 Task: Set a reminder to water the plants every other day at 9:00 AM.
Action: Mouse moved to (71, 105)
Screenshot: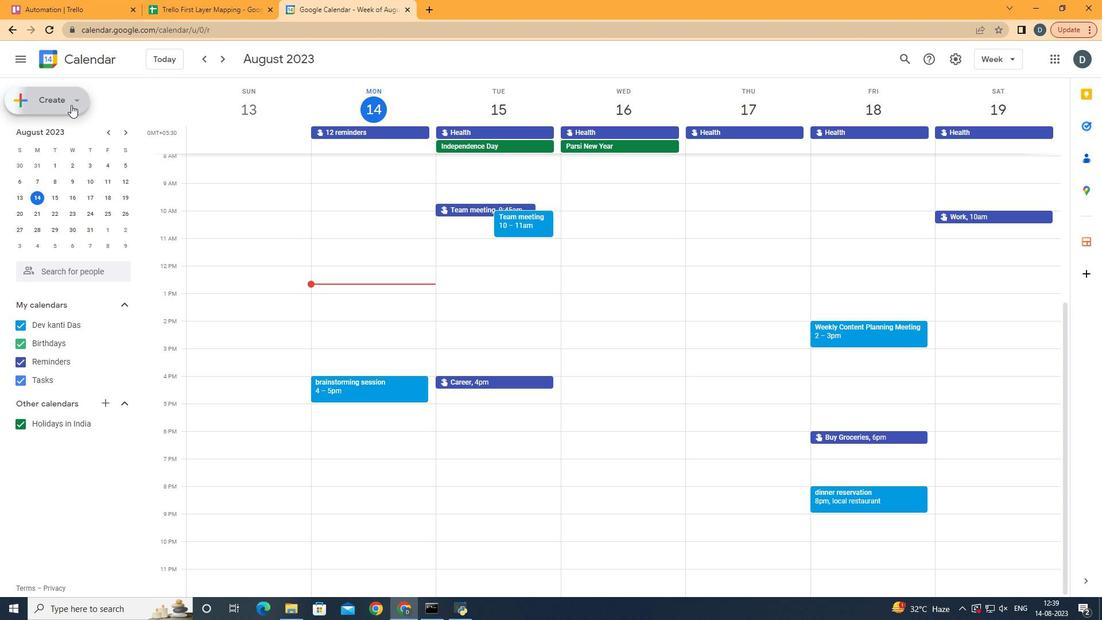 
Action: Mouse pressed left at (71, 105)
Screenshot: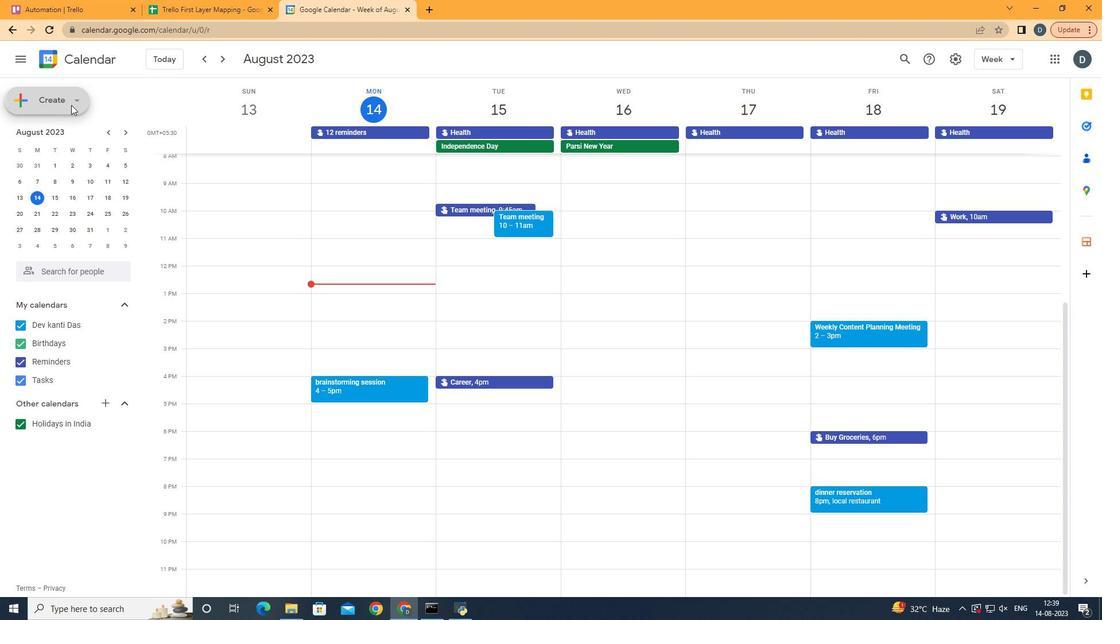 
Action: Mouse moved to (69, 129)
Screenshot: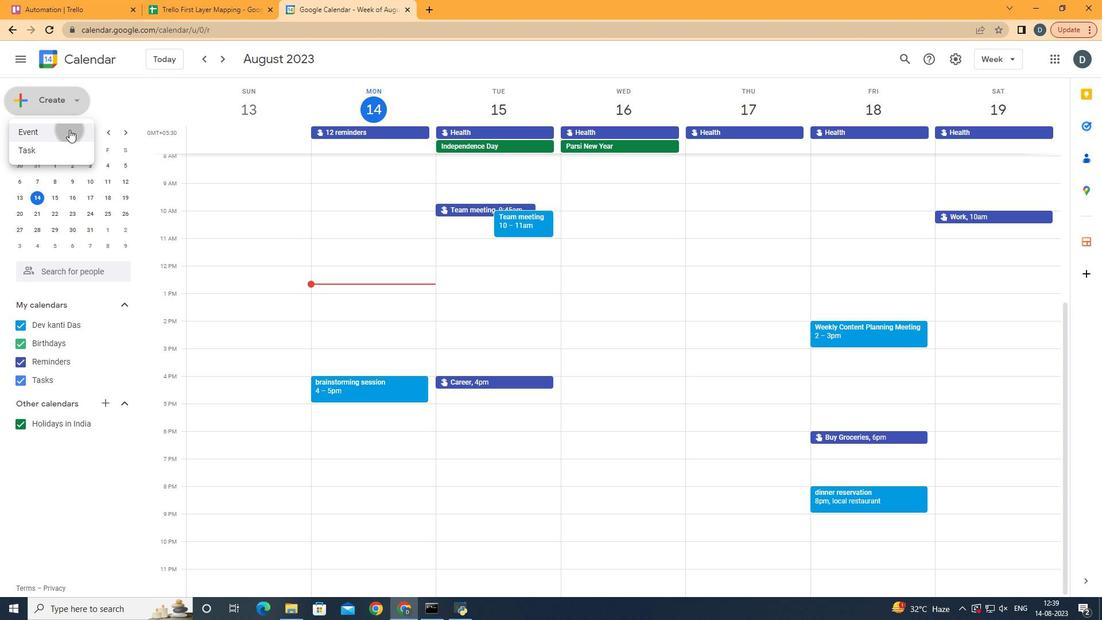 
Action: Mouse pressed left at (69, 129)
Screenshot: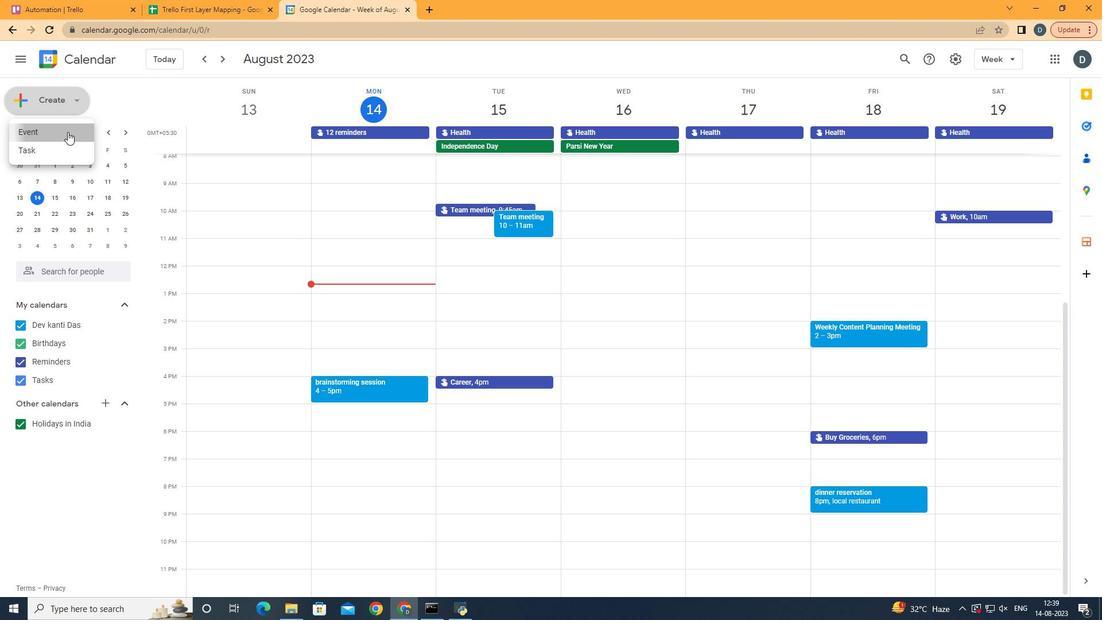 
Action: Mouse moved to (168, 243)
Screenshot: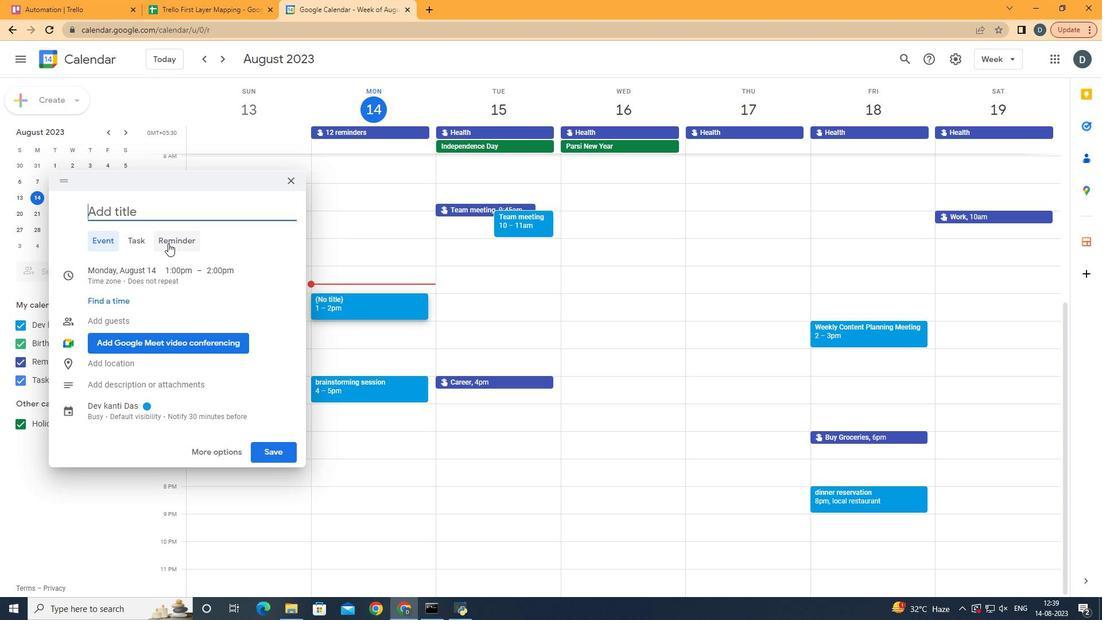 
Action: Mouse pressed left at (168, 243)
Screenshot: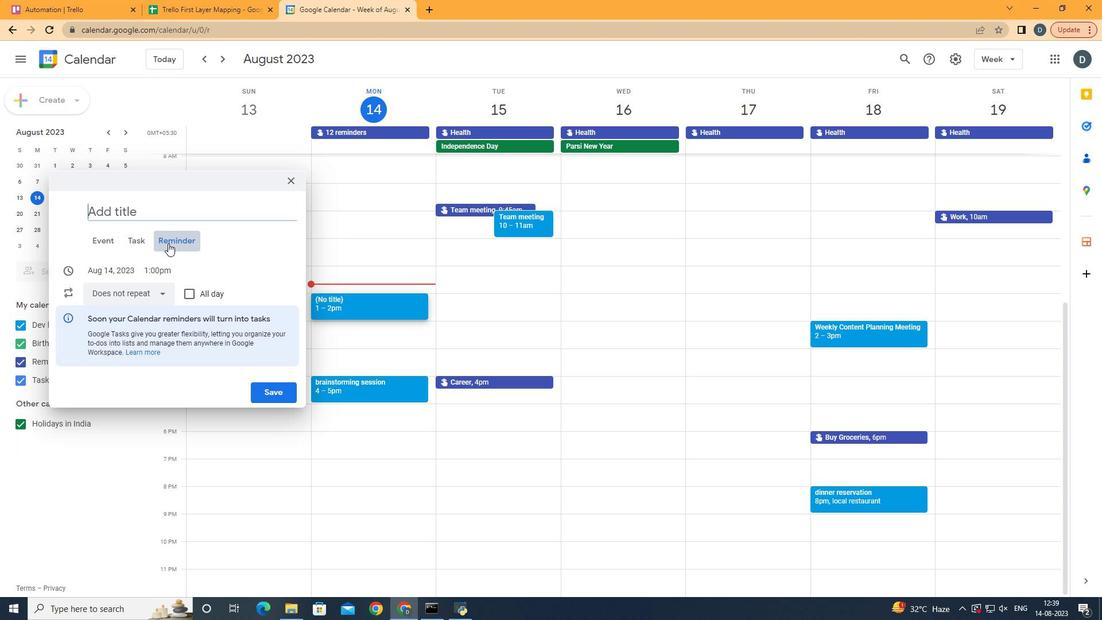 
Action: Mouse moved to (131, 208)
Screenshot: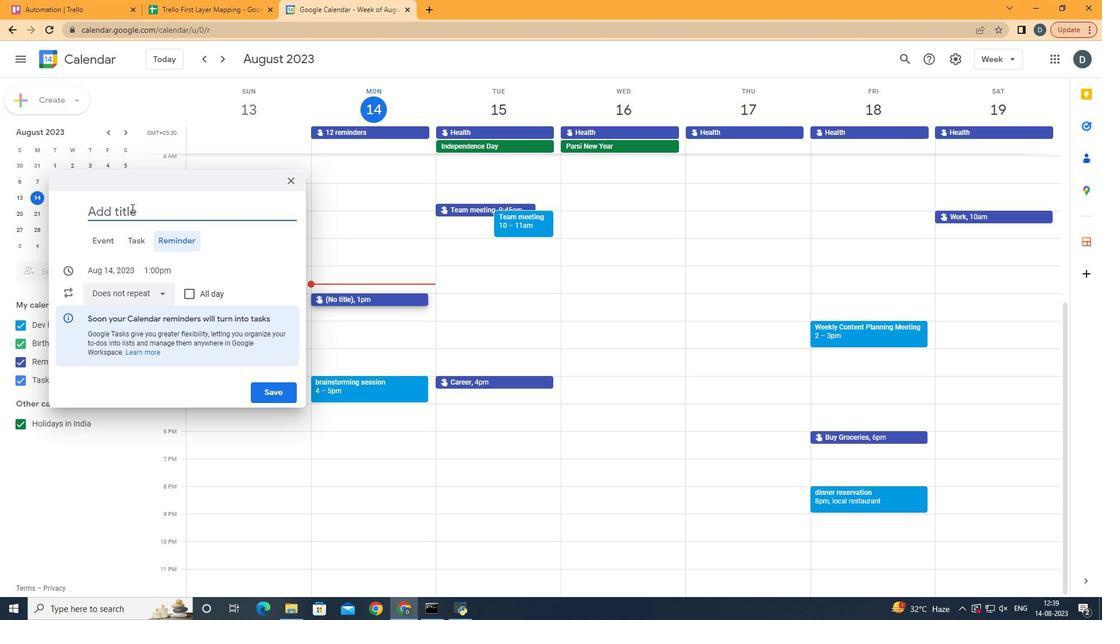 
Action: Mouse pressed left at (131, 208)
Screenshot: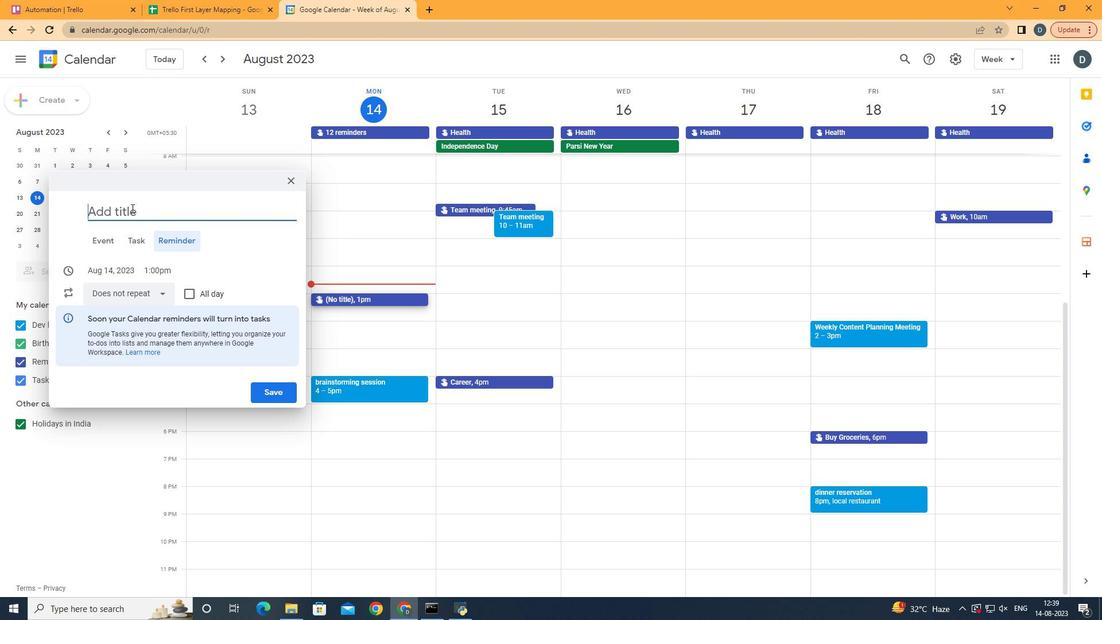 
Action: Key pressed wa<Key.backspace><Key.caps_lock>ATER<Key.space>THE<Key.space>PLANTS
Screenshot: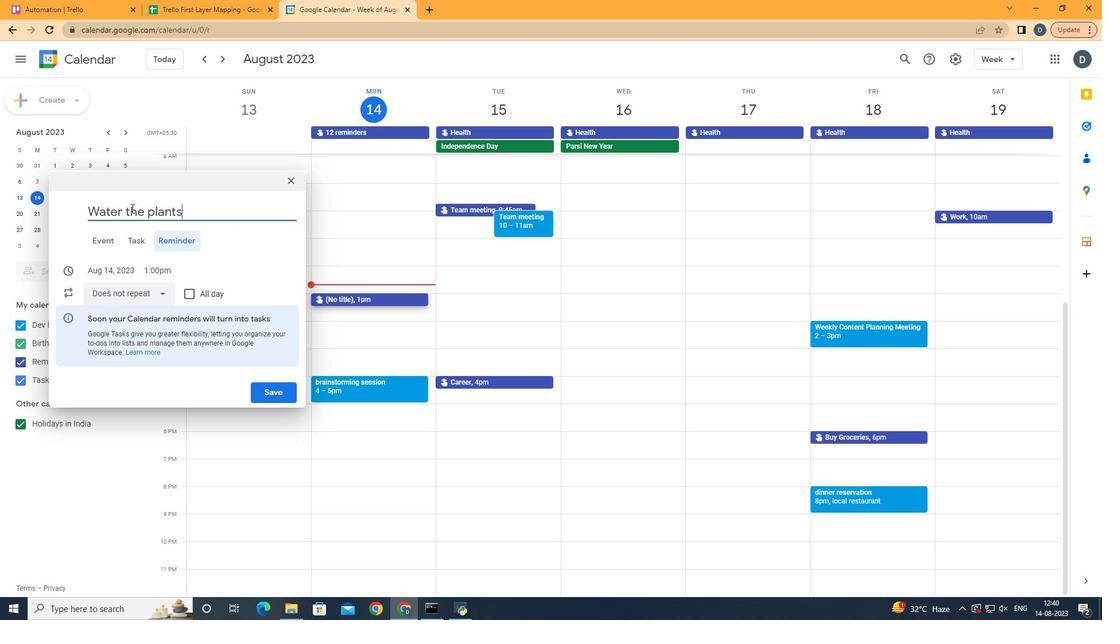 
Action: Mouse moved to (148, 272)
Screenshot: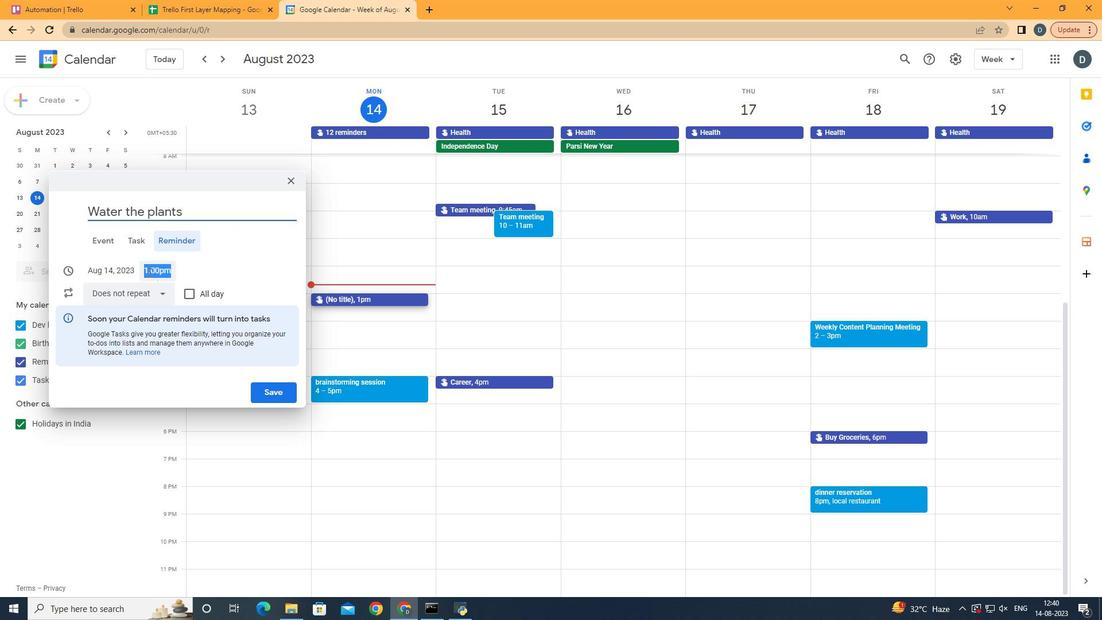
Action: Mouse pressed left at (148, 272)
Screenshot: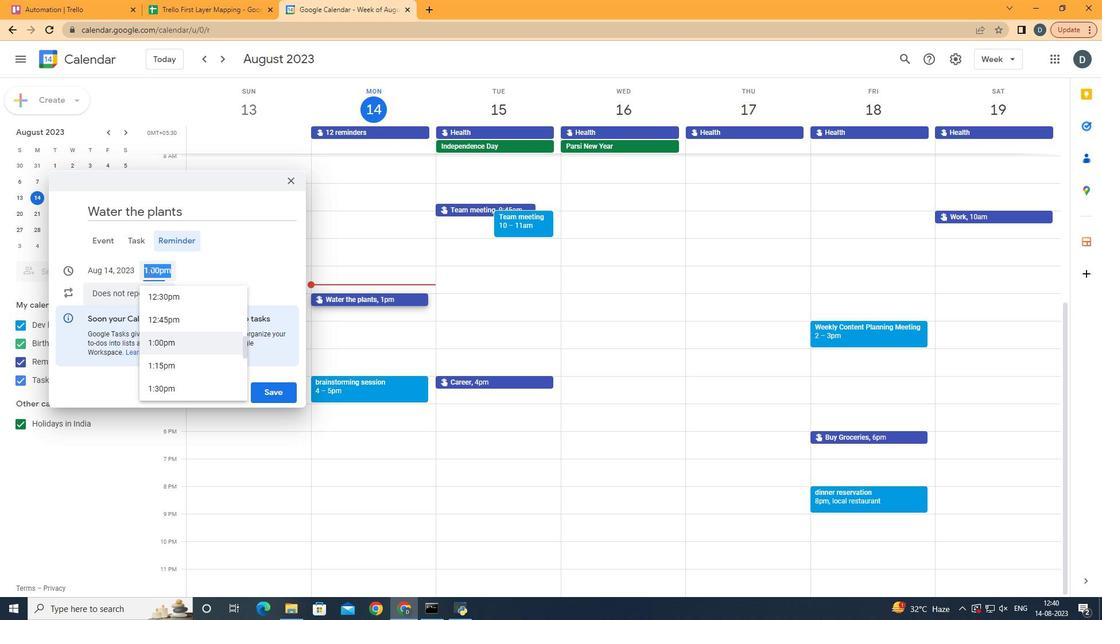 
Action: Mouse moved to (207, 366)
Screenshot: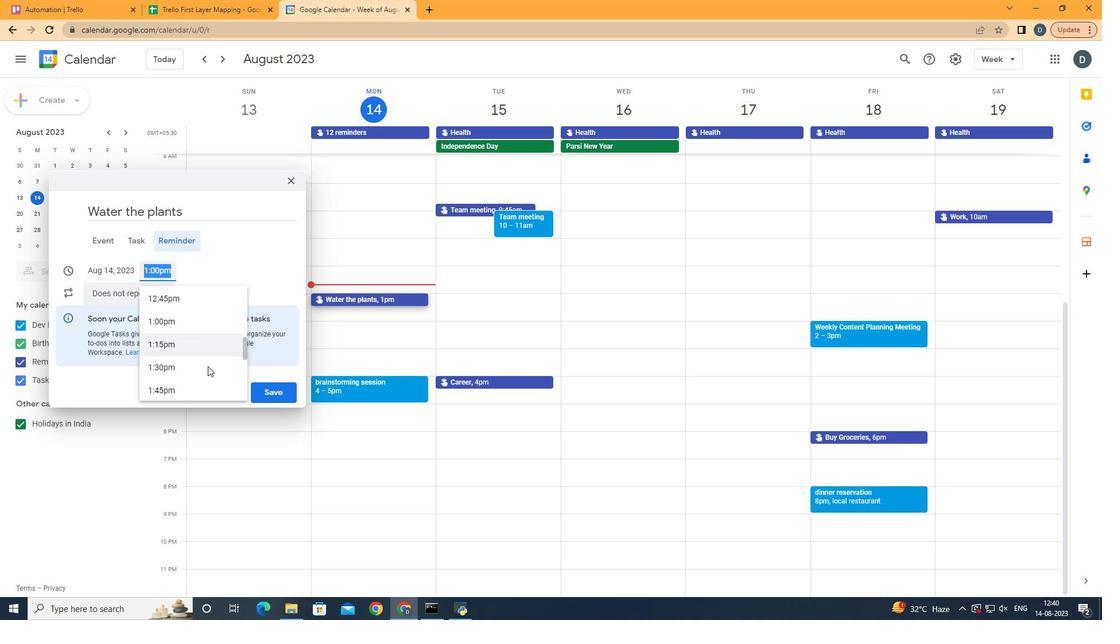 
Action: Mouse scrolled (207, 365) with delta (0, 0)
Screenshot: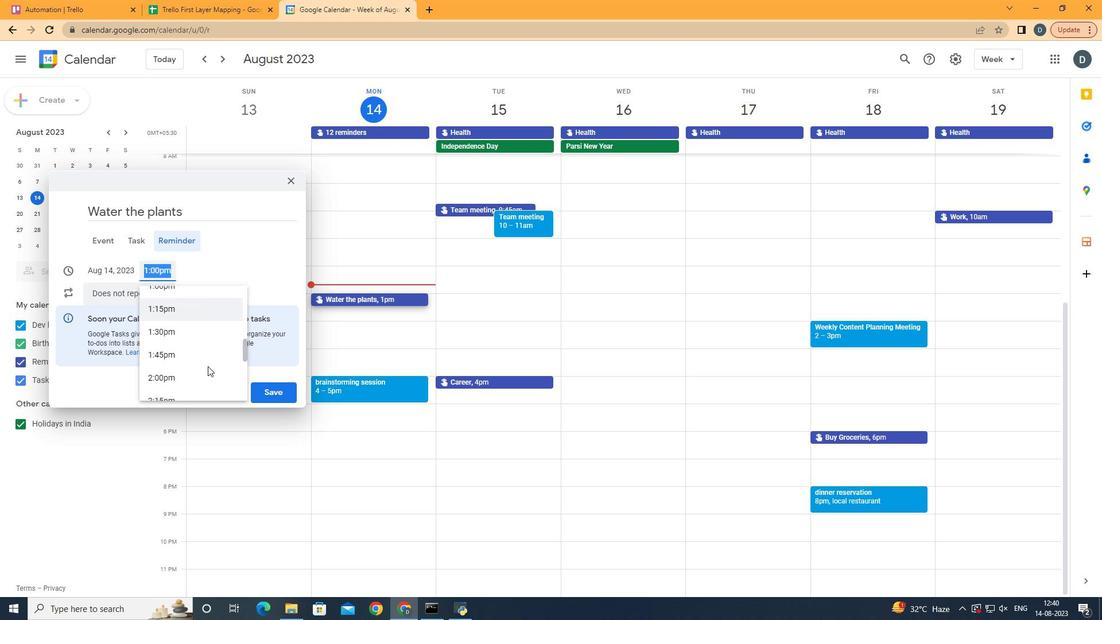 
Action: Mouse scrolled (207, 366) with delta (0, 0)
Screenshot: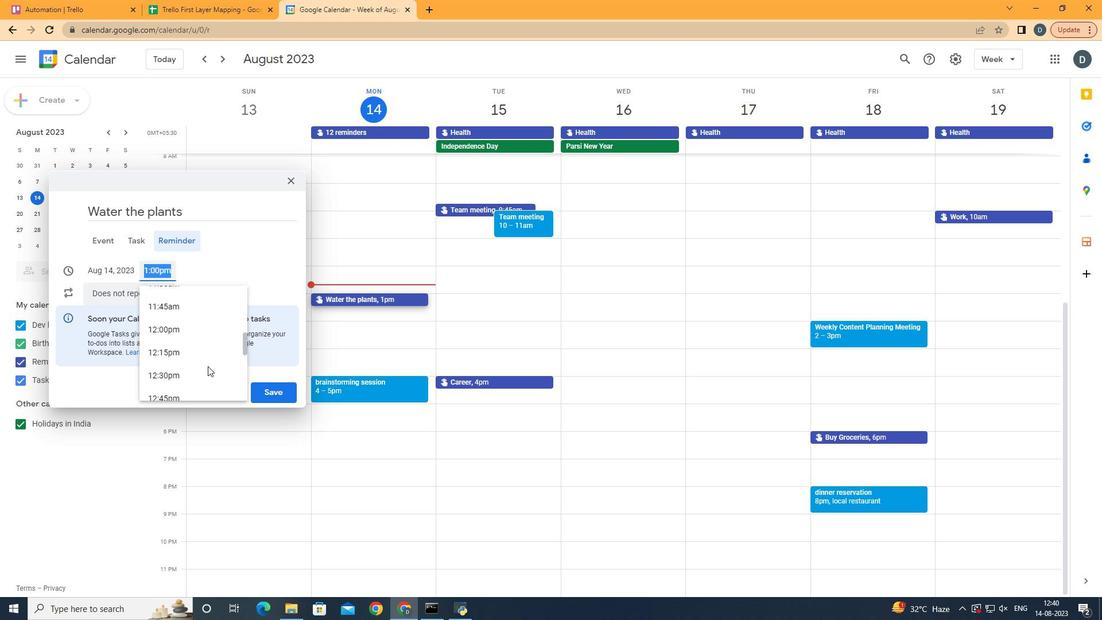 
Action: Mouse scrolled (207, 366) with delta (0, 0)
Screenshot: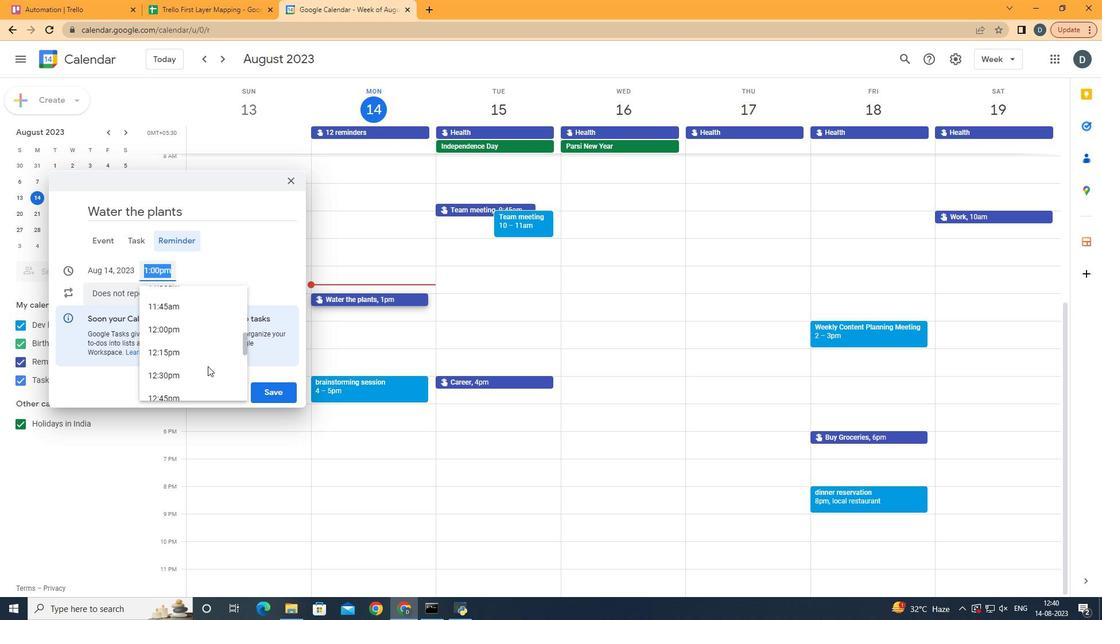 
Action: Mouse scrolled (207, 366) with delta (0, 0)
Screenshot: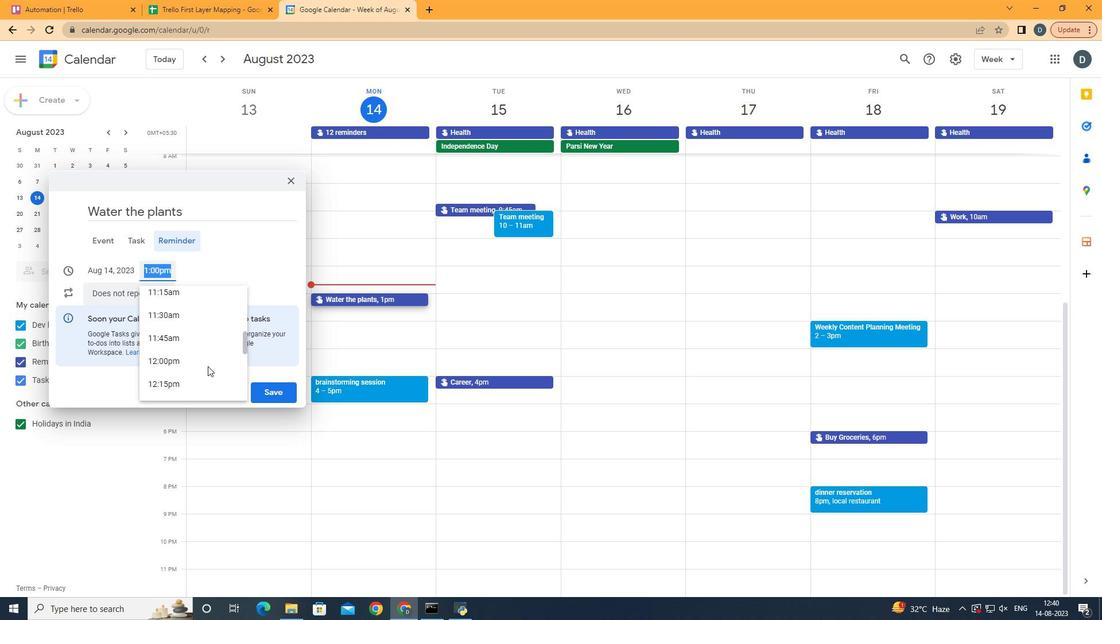 
Action: Mouse scrolled (207, 366) with delta (0, 0)
Screenshot: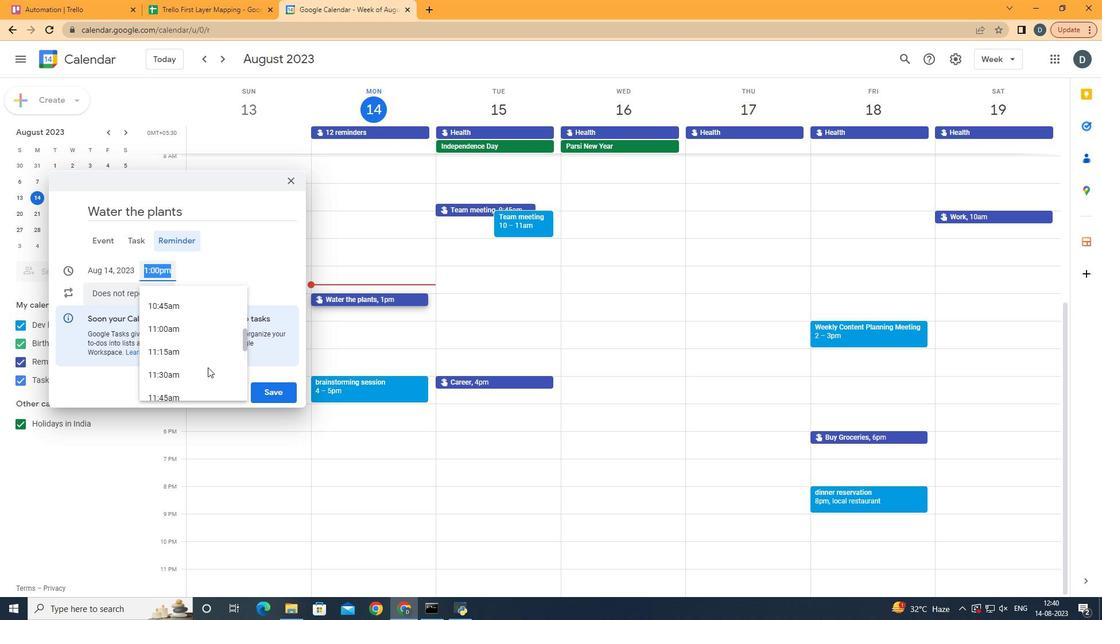 
Action: Mouse moved to (206, 368)
Screenshot: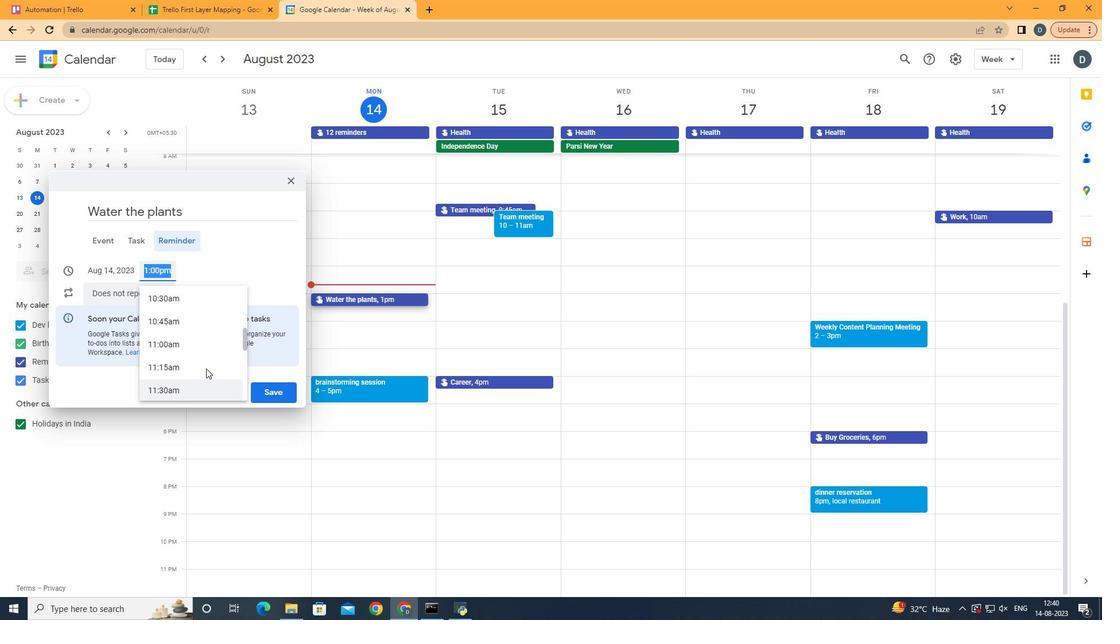 
Action: Mouse scrolled (206, 369) with delta (0, 0)
Screenshot: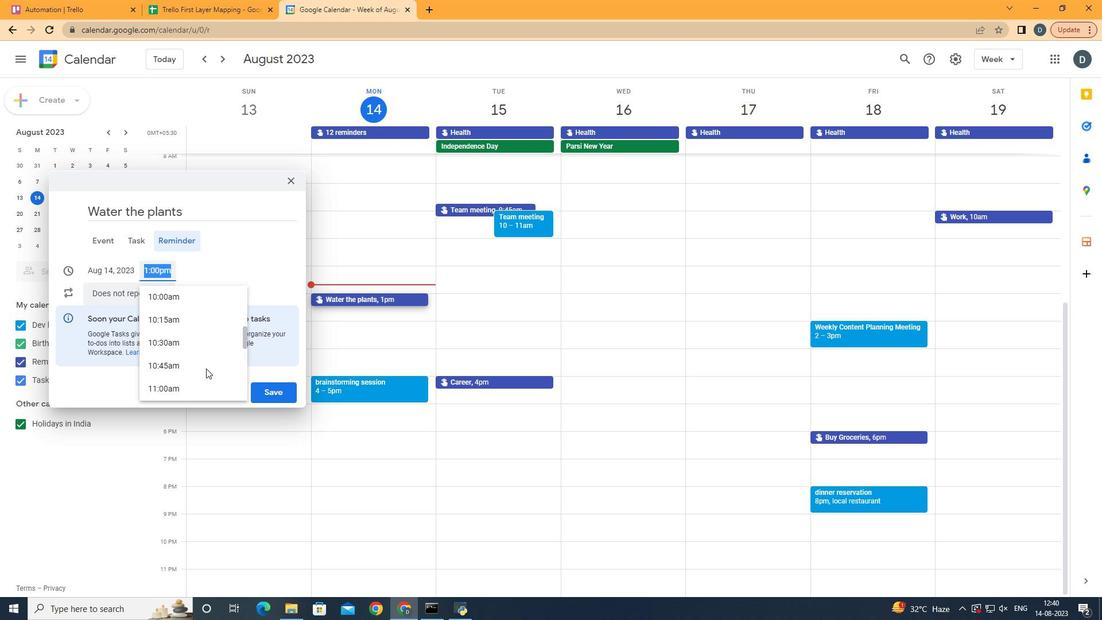 
Action: Mouse scrolled (206, 369) with delta (0, 0)
Screenshot: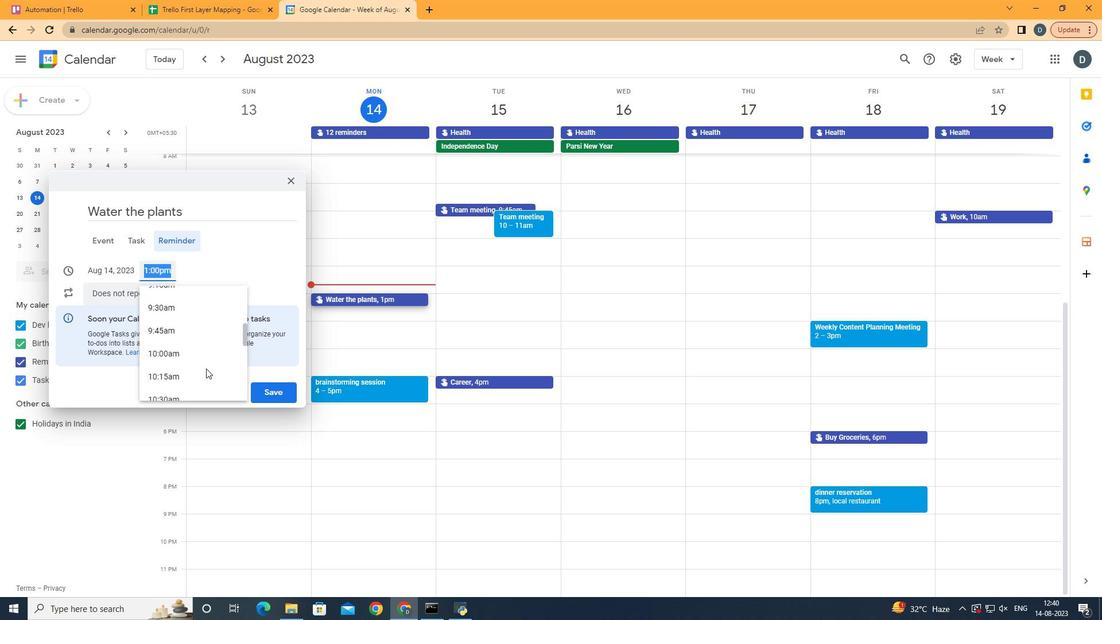 
Action: Mouse scrolled (206, 369) with delta (0, 0)
Screenshot: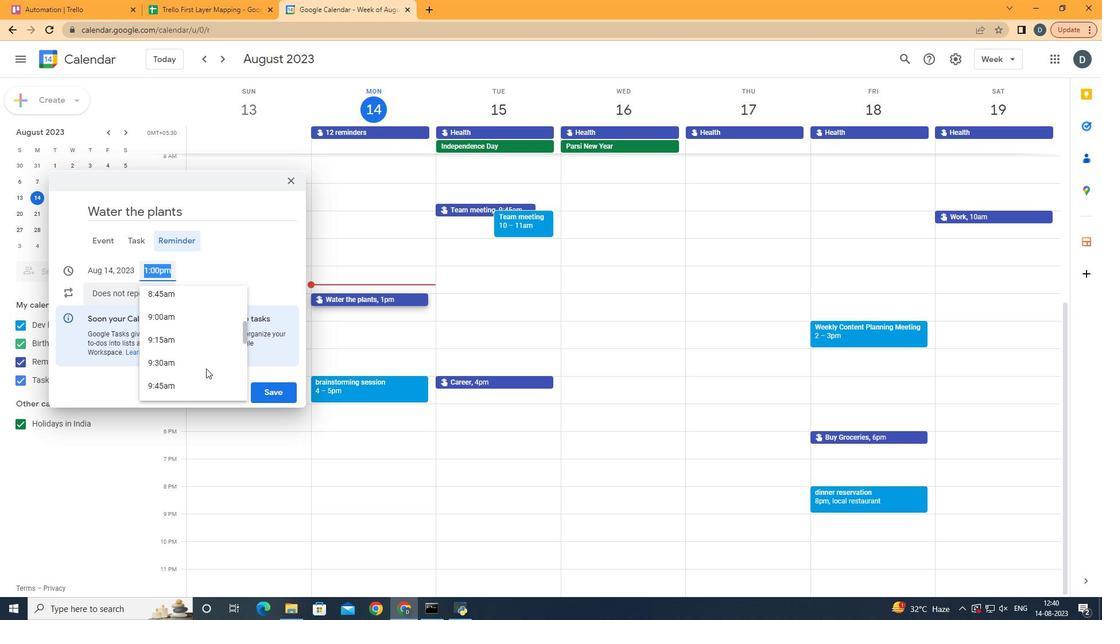 
Action: Mouse moved to (195, 322)
Screenshot: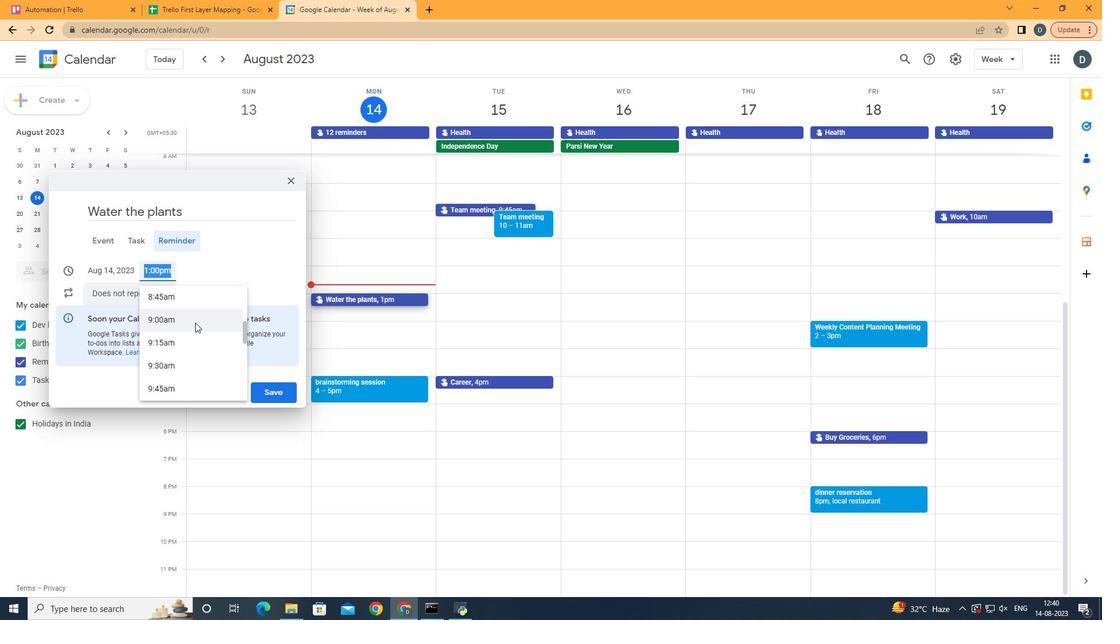 
Action: Mouse pressed left at (195, 322)
Screenshot: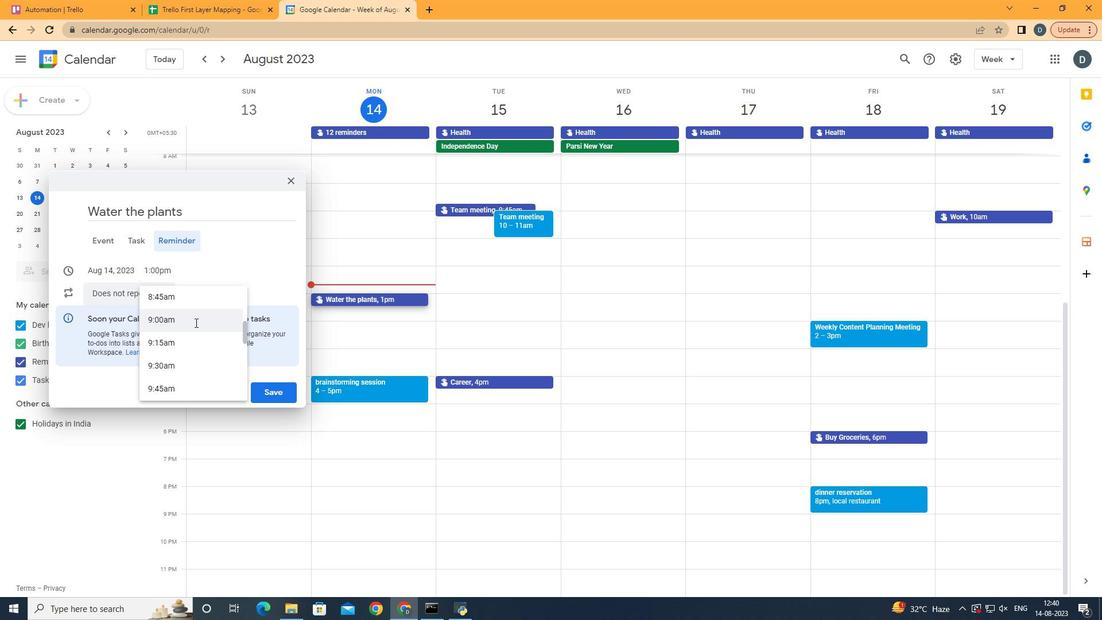 
Action: Mouse moved to (270, 395)
Screenshot: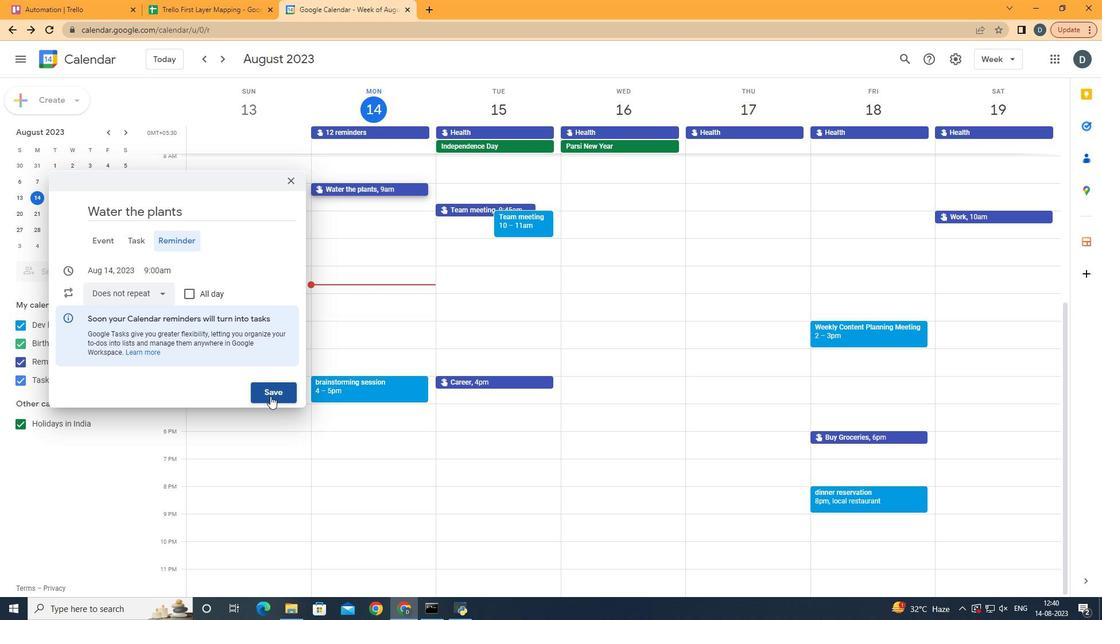 
Action: Mouse pressed left at (270, 395)
Screenshot: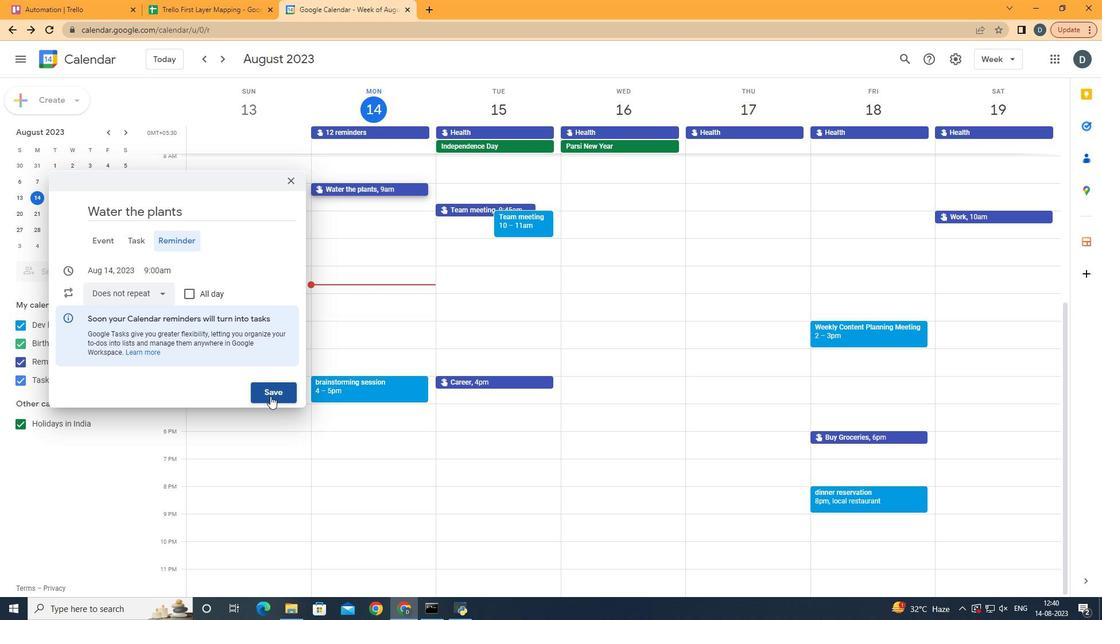 
Action: Mouse moved to (269, 396)
Screenshot: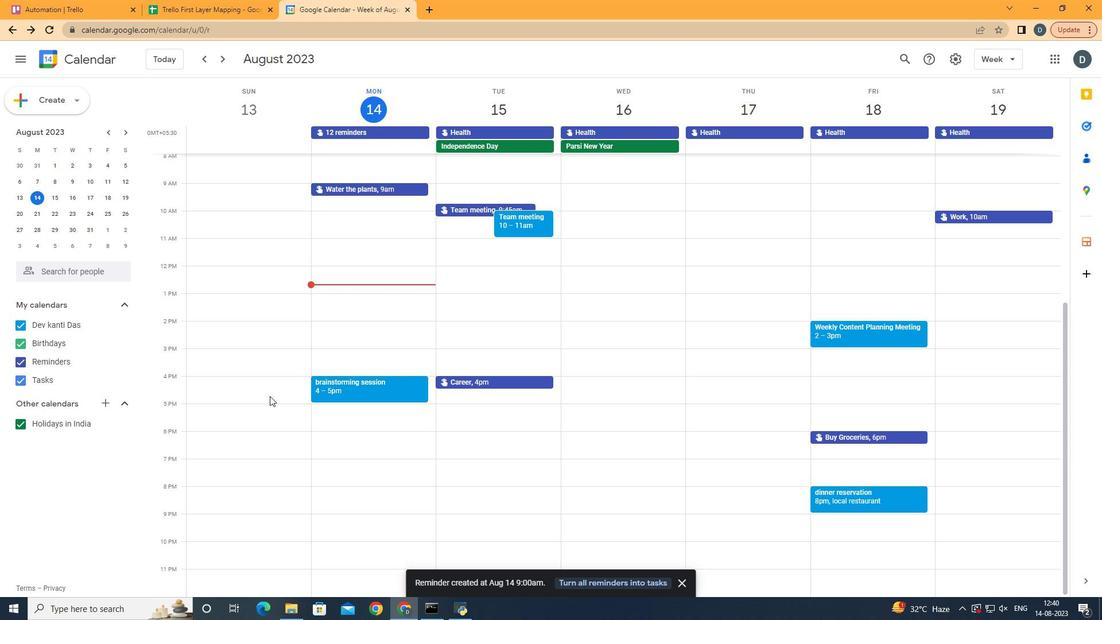 
